 Task: Add The Mountain Valley White Peach Sparkling Water to the cart.
Action: Mouse pressed left at (22, 77)
Screenshot: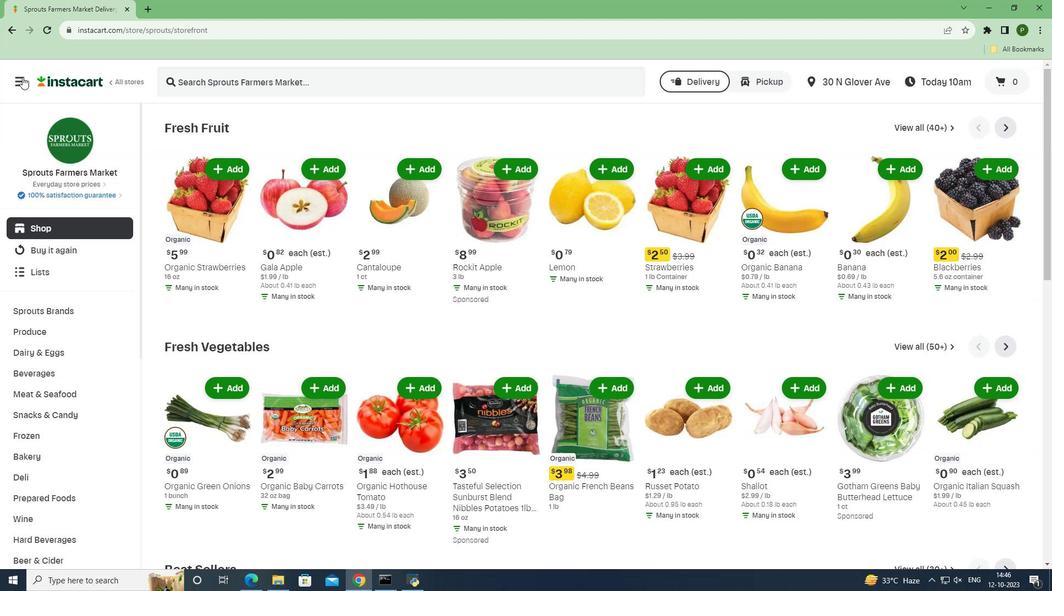 
Action: Mouse moved to (38, 292)
Screenshot: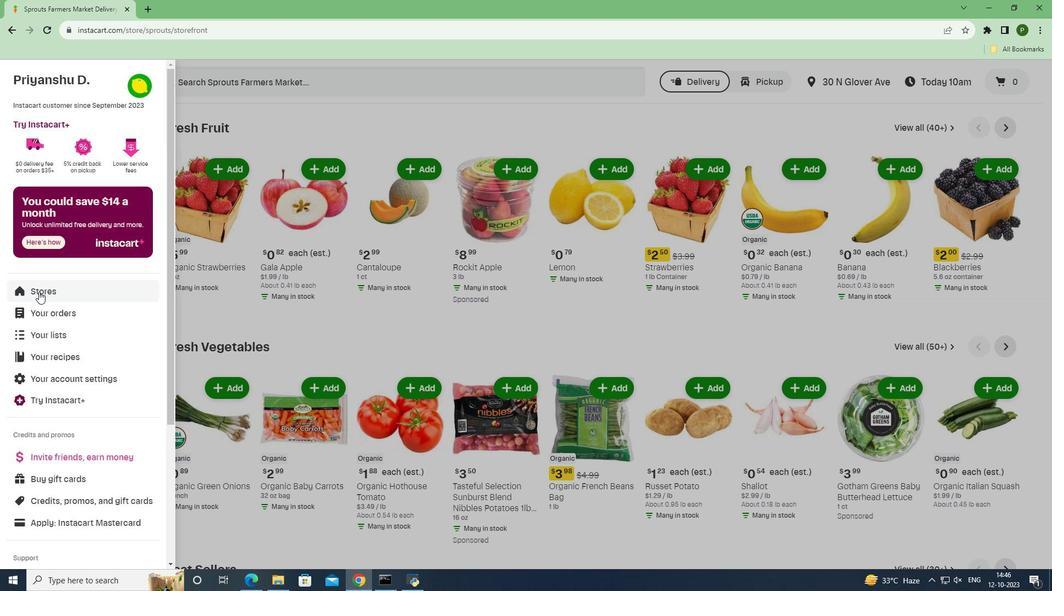 
Action: Mouse pressed left at (38, 292)
Screenshot: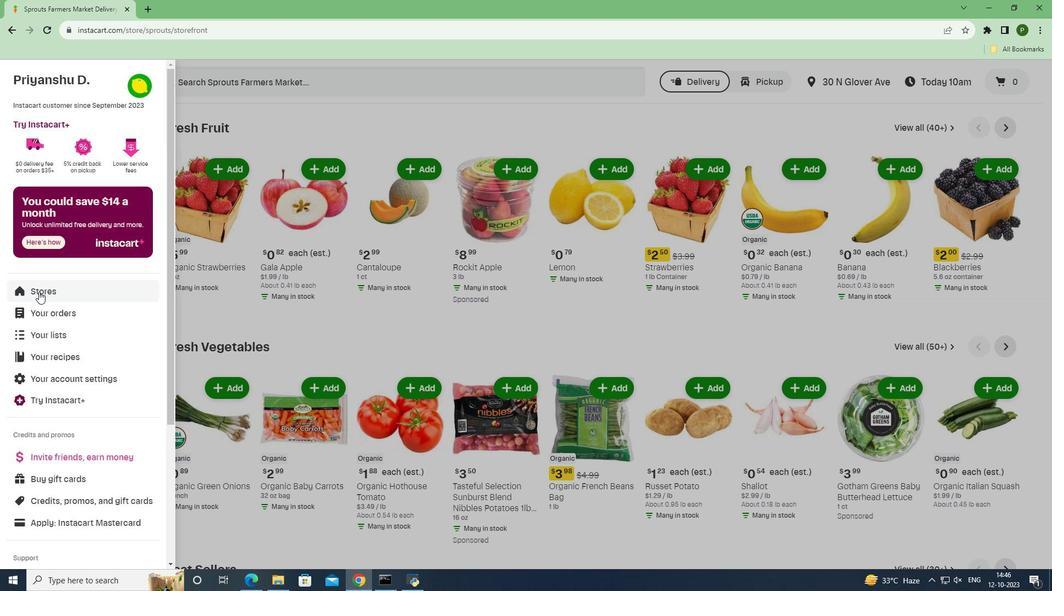 
Action: Mouse moved to (245, 124)
Screenshot: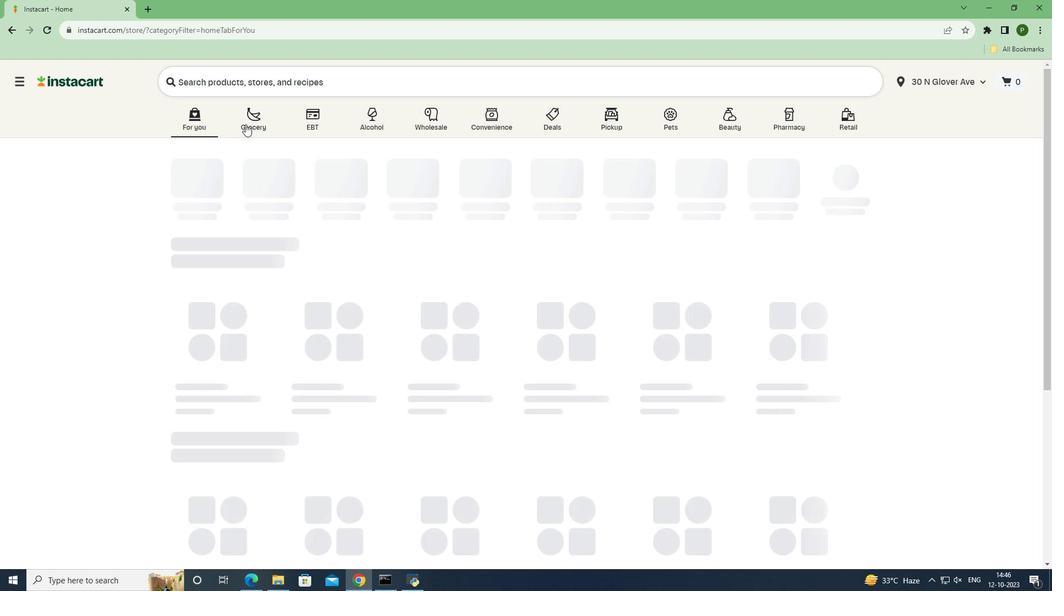 
Action: Mouse pressed left at (245, 124)
Screenshot: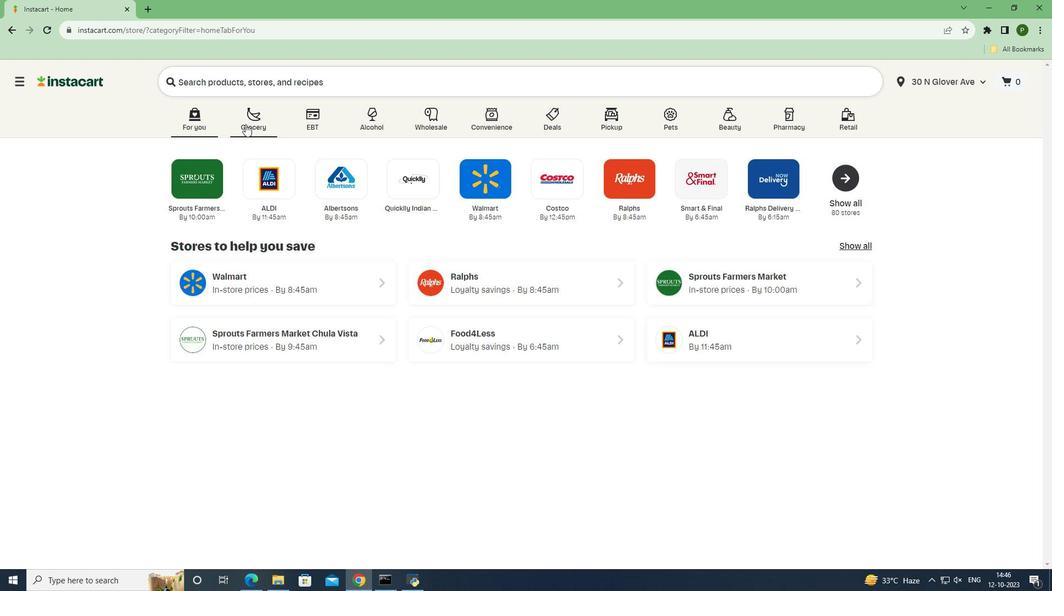 
Action: Mouse moved to (437, 254)
Screenshot: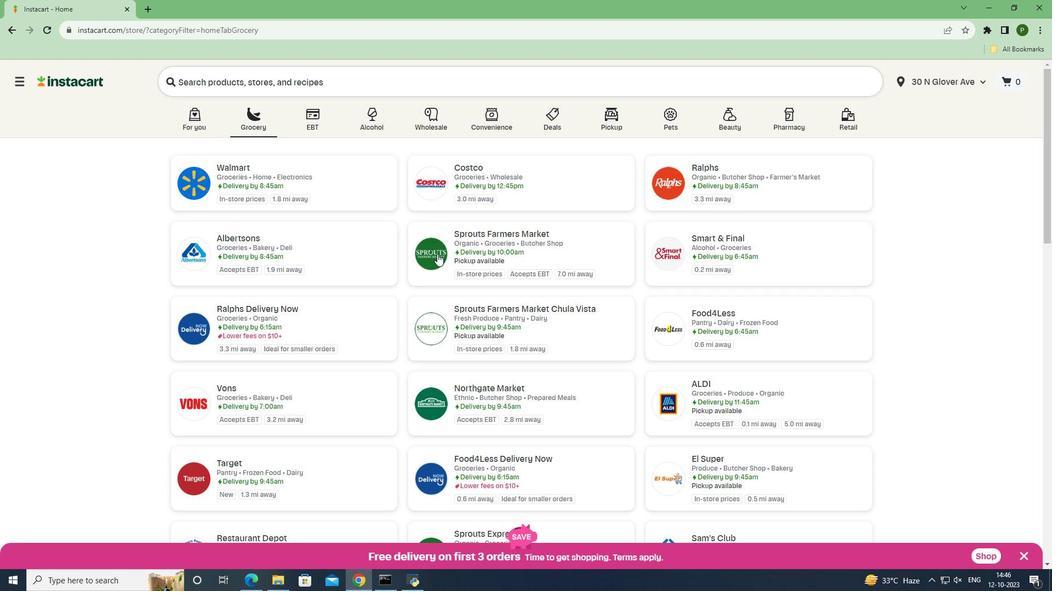 
Action: Mouse pressed left at (437, 254)
Screenshot: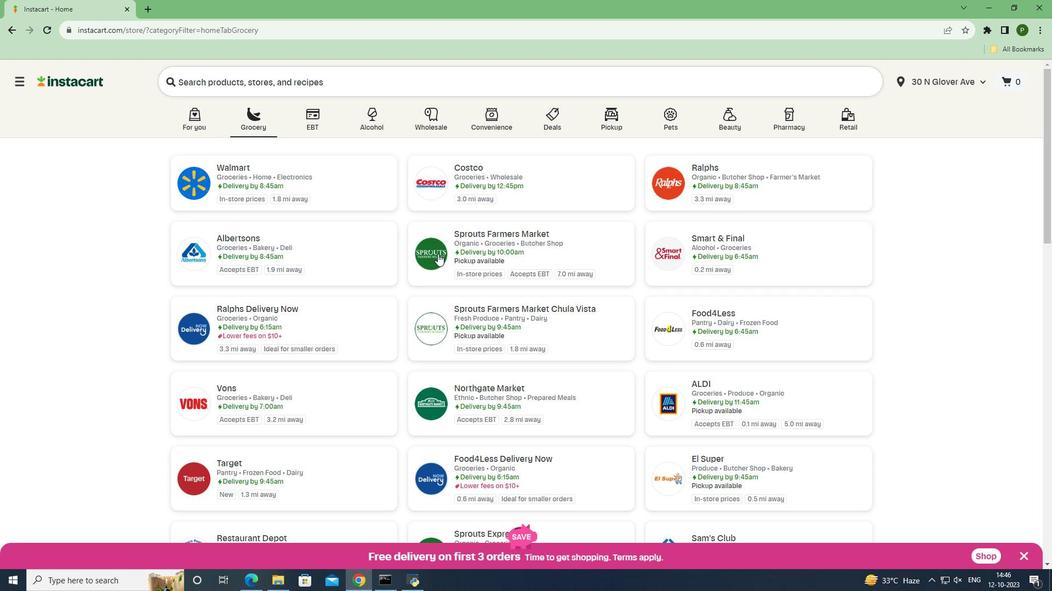 
Action: Mouse moved to (99, 372)
Screenshot: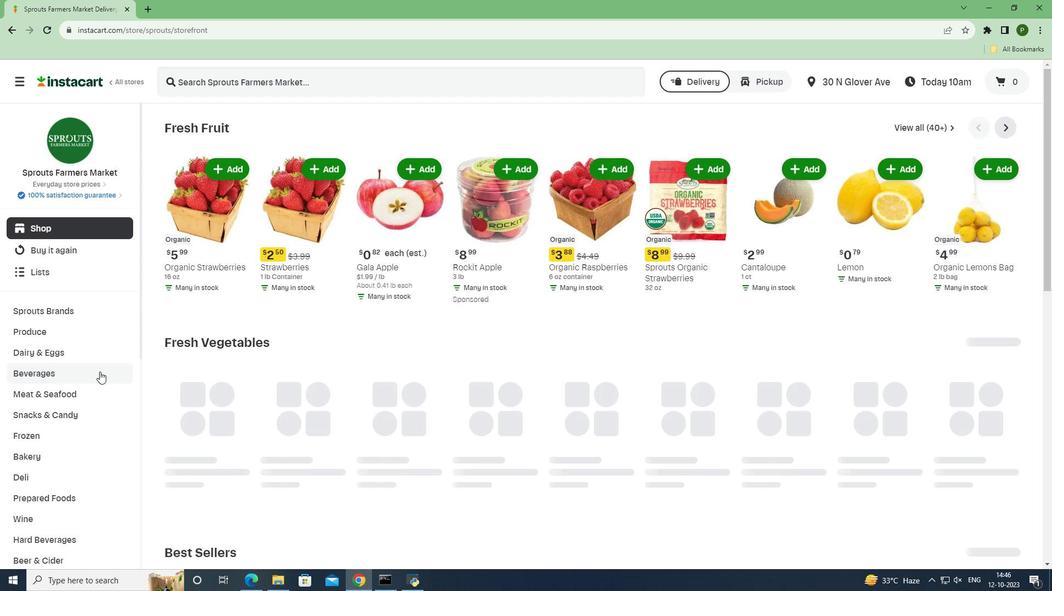 
Action: Mouse pressed left at (99, 372)
Screenshot: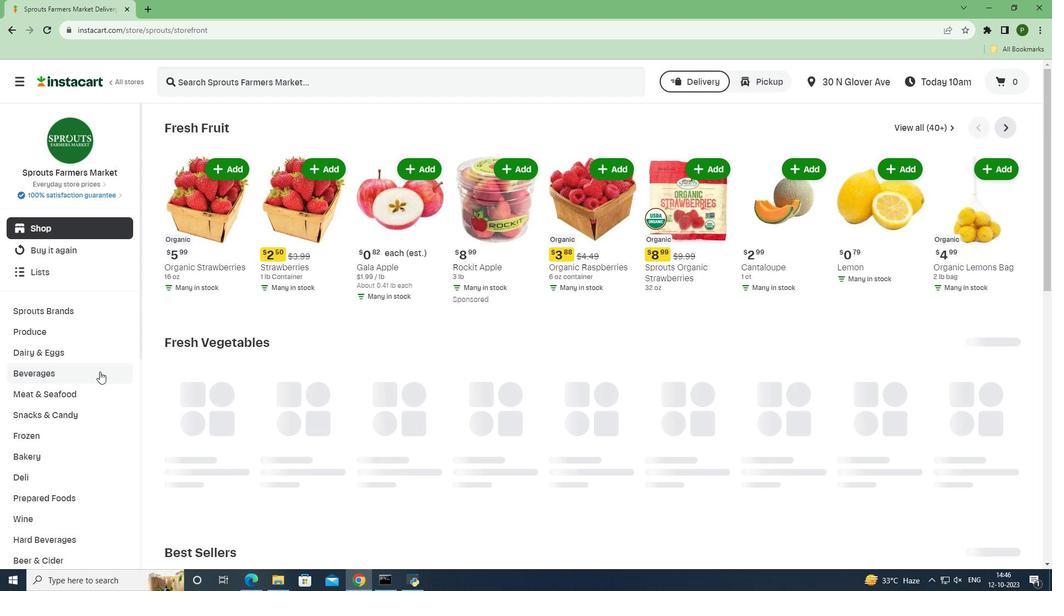 
Action: Mouse moved to (470, 149)
Screenshot: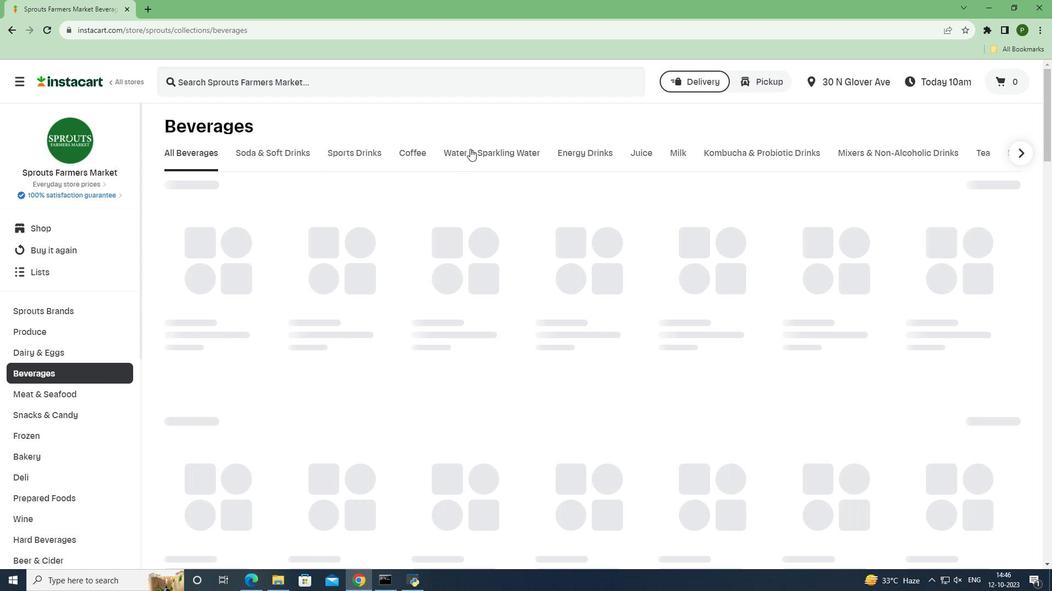 
Action: Mouse pressed left at (470, 149)
Screenshot: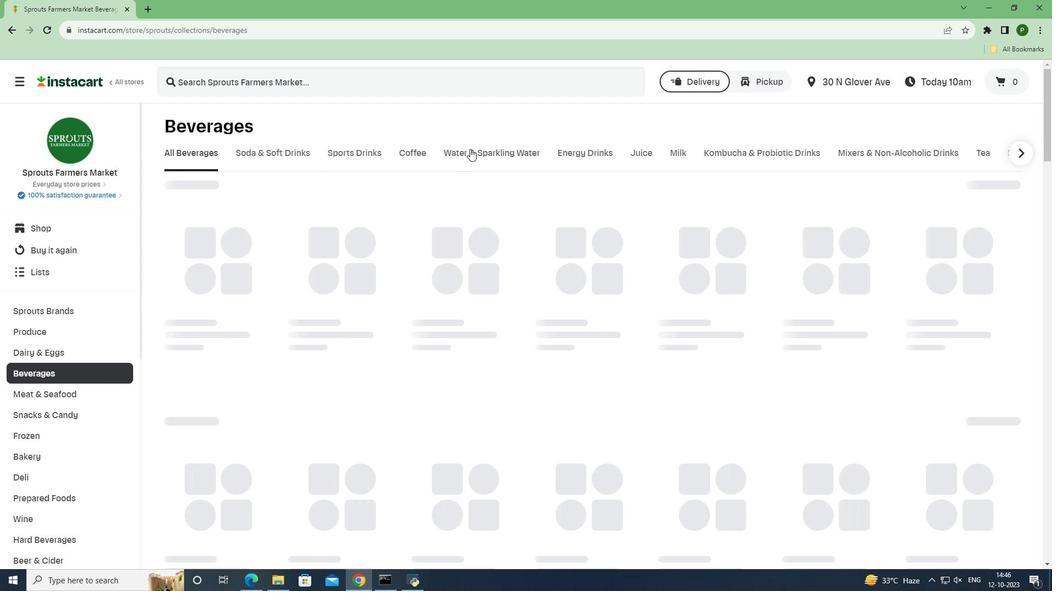 
Action: Mouse moved to (304, 82)
Screenshot: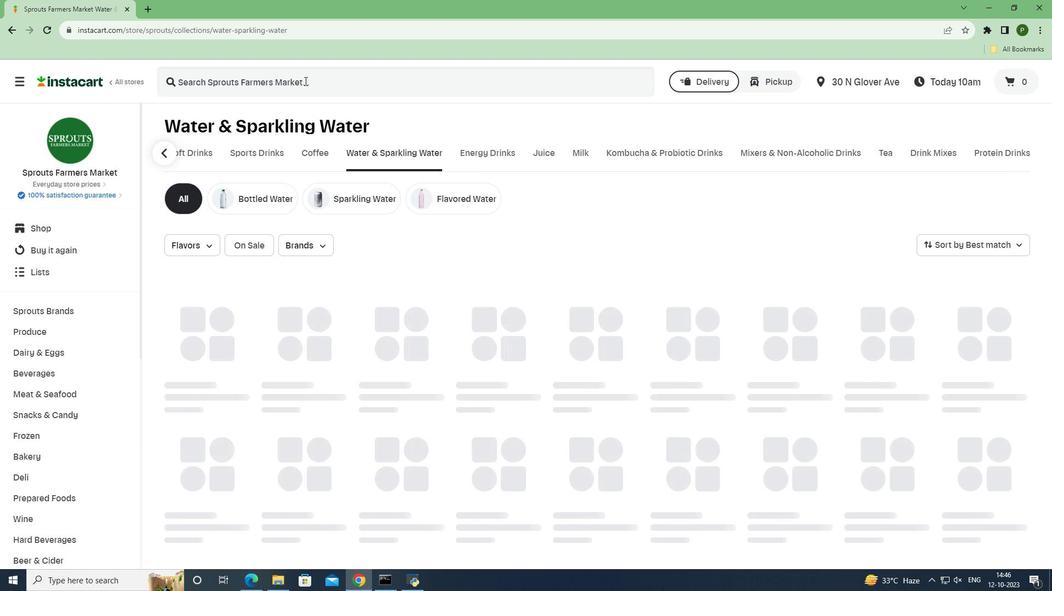 
Action: Mouse pressed left at (304, 82)
Screenshot: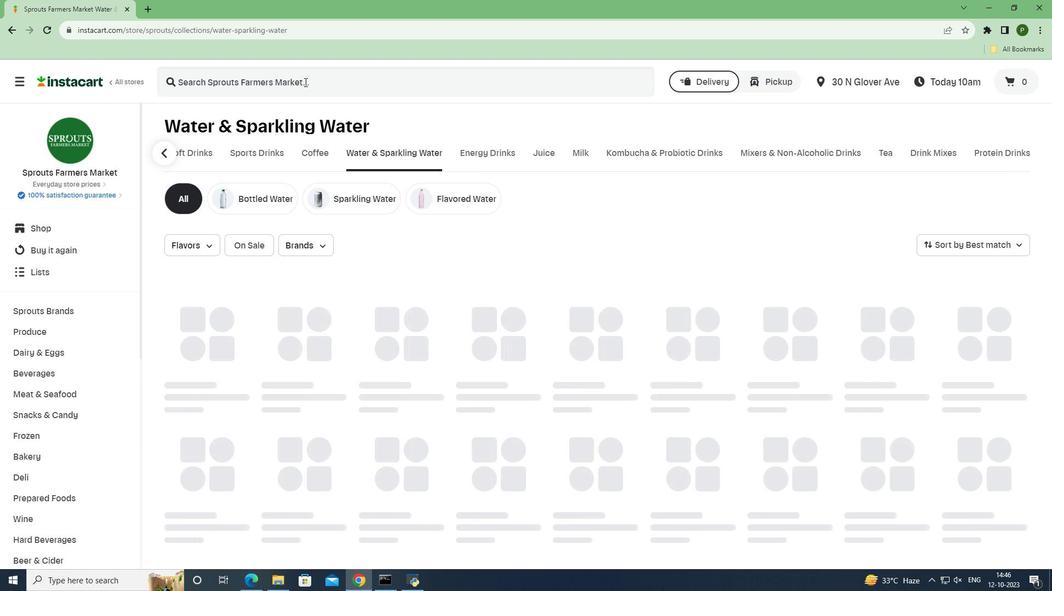 
Action: Key pressed <Key.caps_lock>T<Key.caps_lock>he<Key.space><Key.caps_lock>M<Key.caps_lock>ountain<Key.space><Key.caps_lock>V<Key.caps_lock>alley<Key.space><Key.caps_lock>W<Key.caps_lock>hite<Key.space><Key.caps_lock>P<Key.caps_lock>each<Key.space><Key.caps_lock>S<Key.caps_lock>parkling<Key.space><Key.caps_lock>W<Key.caps_lock>ater<Key.space><Key.enter>
Screenshot: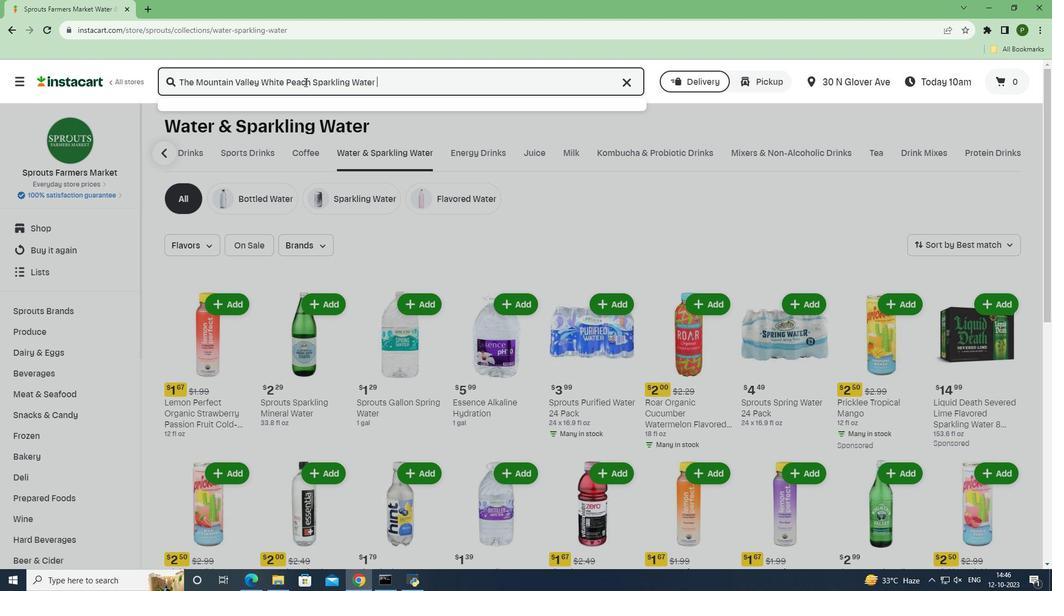 
Action: Mouse moved to (303, 193)
Screenshot: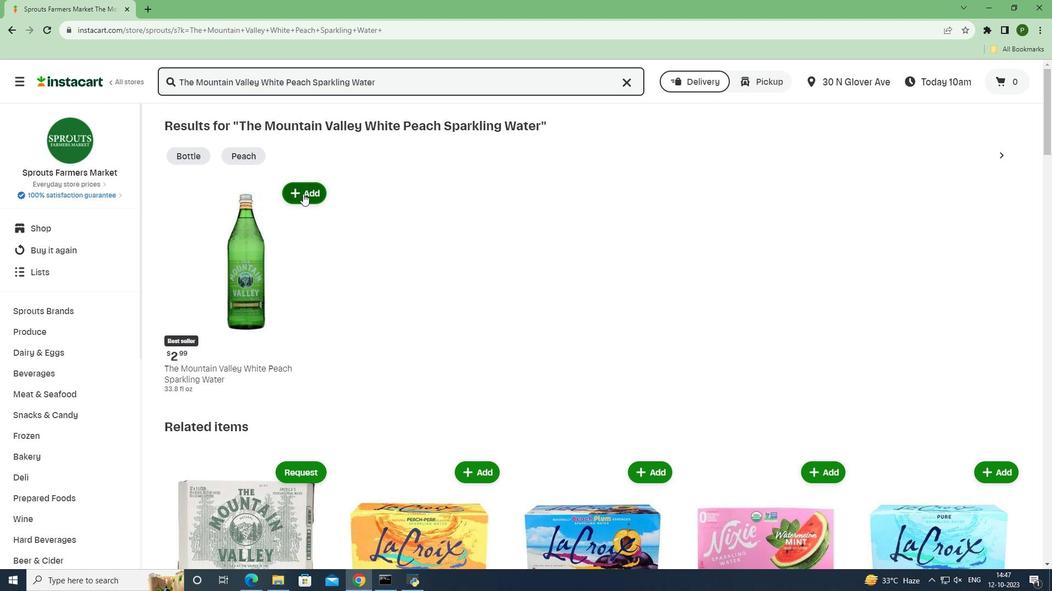 
Action: Mouse pressed left at (303, 193)
Screenshot: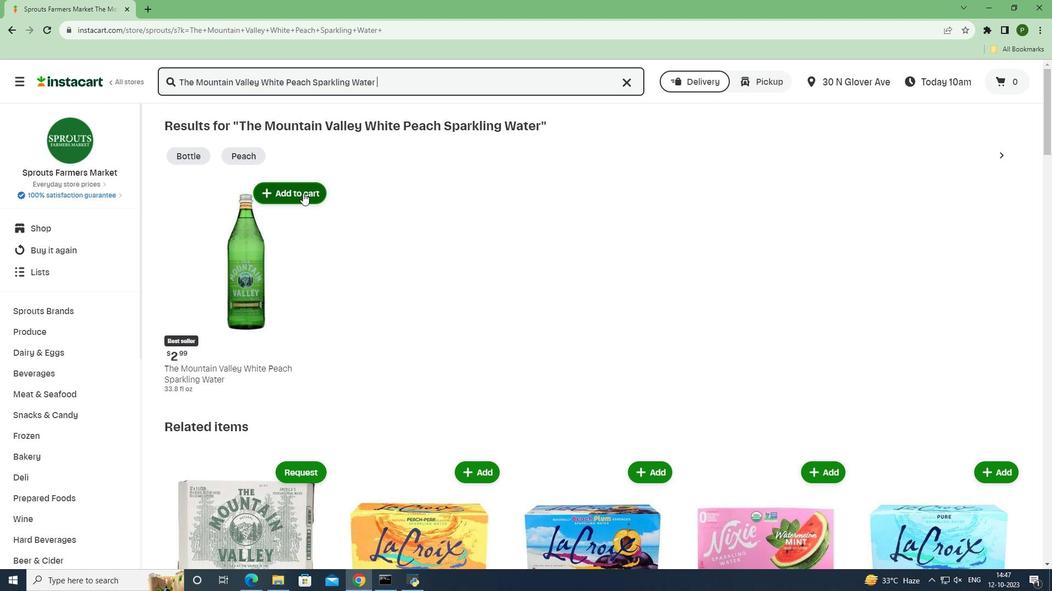 
Action: Mouse moved to (384, 278)
Screenshot: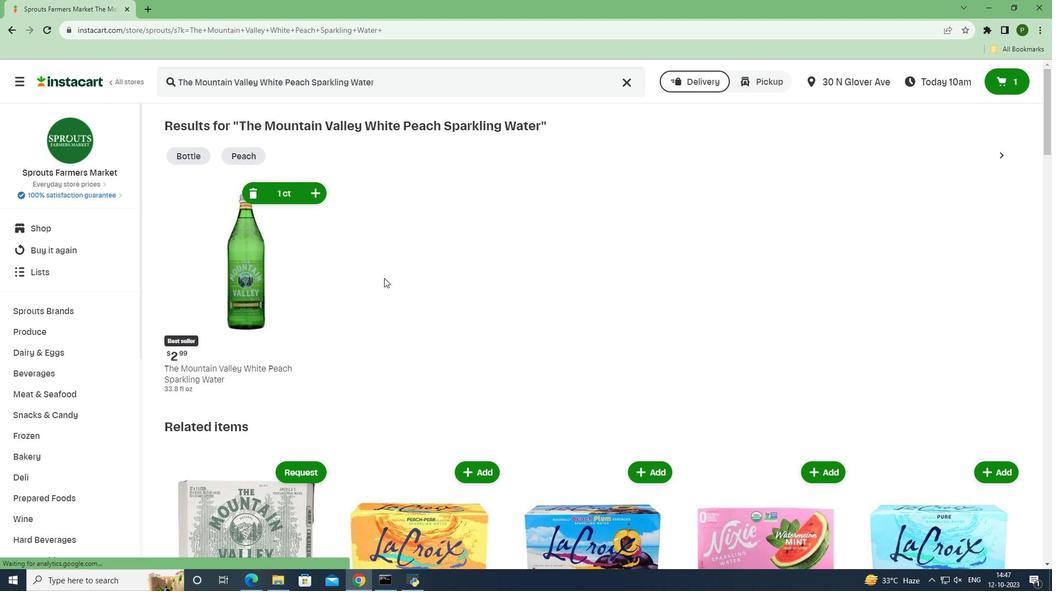
